 Task: Sort the products by relevance.
Action: Mouse pressed left at (21, 94)
Screenshot: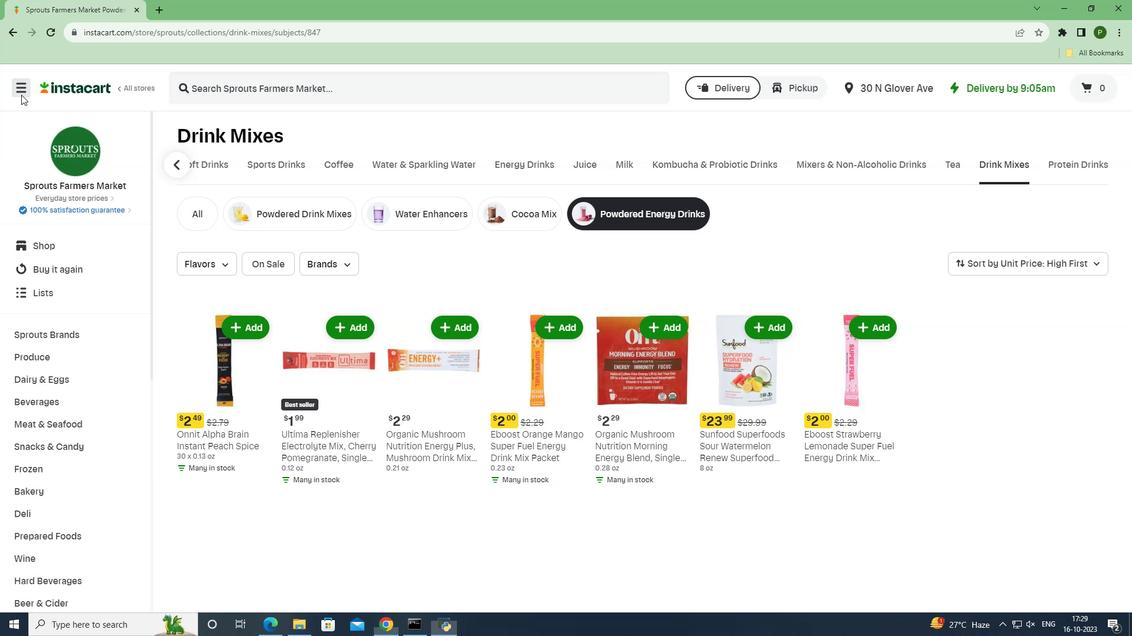 
Action: Mouse moved to (30, 306)
Screenshot: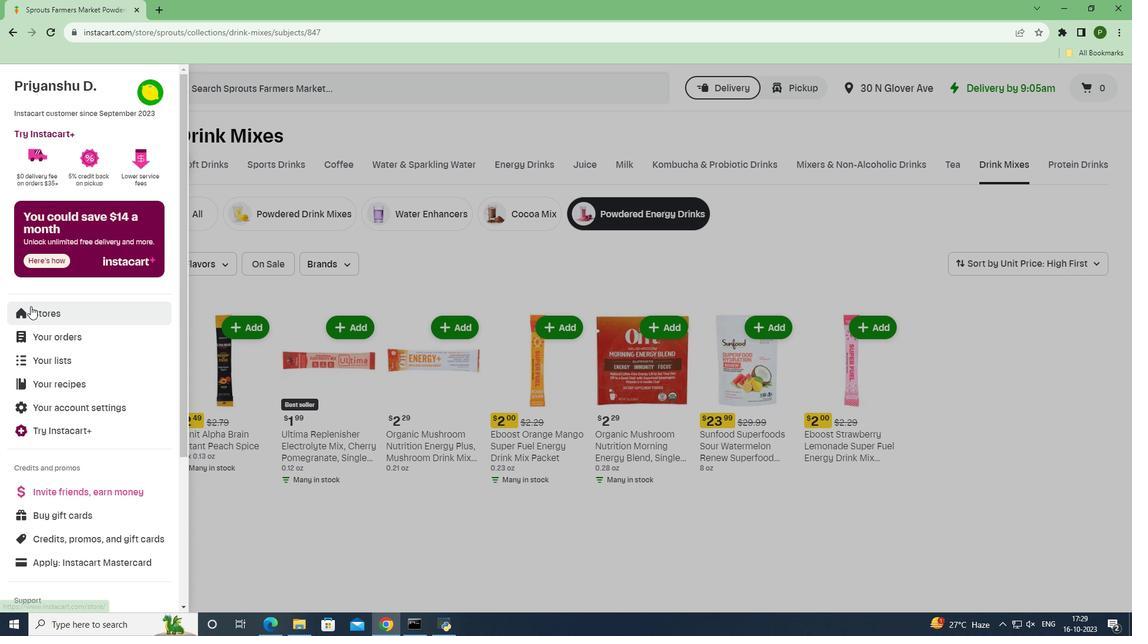 
Action: Mouse pressed left at (30, 306)
Screenshot: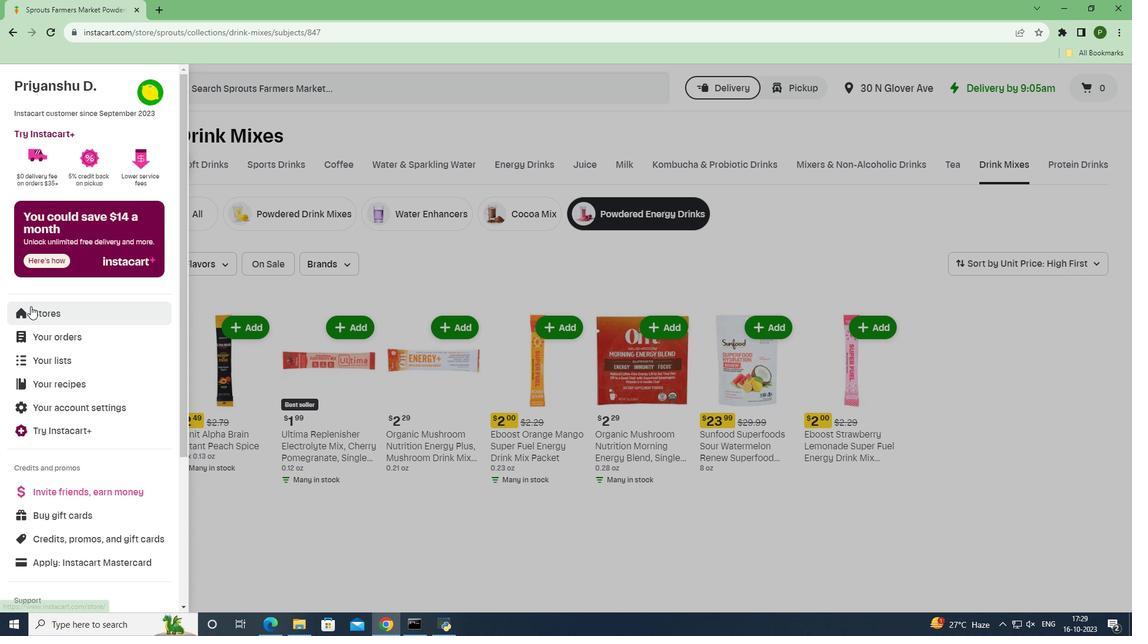 
Action: Mouse moved to (258, 140)
Screenshot: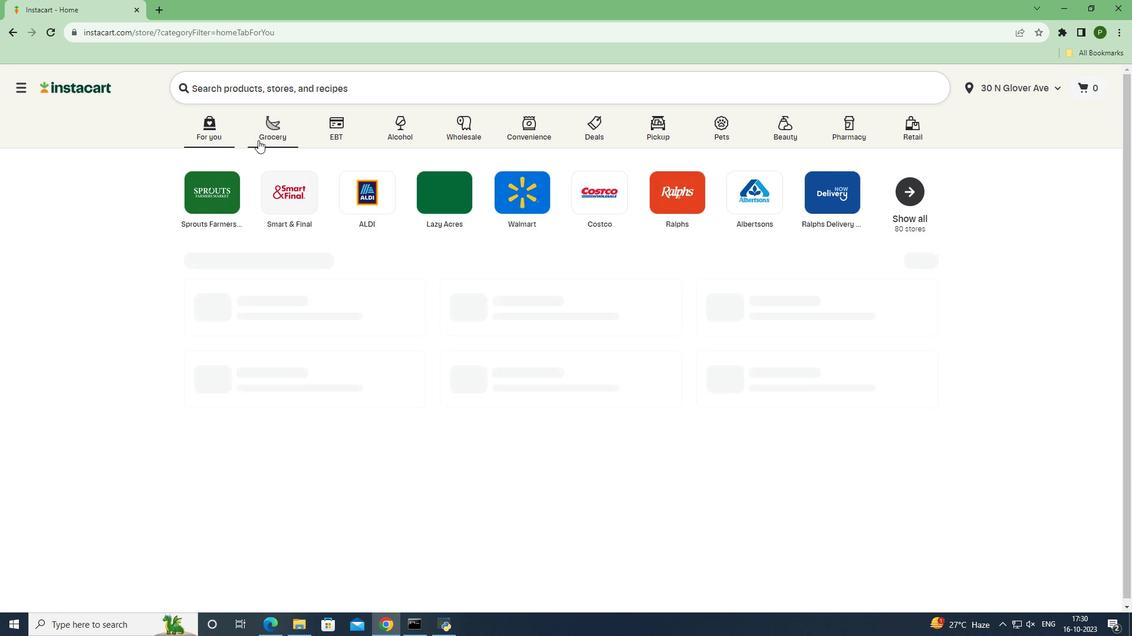 
Action: Mouse pressed left at (258, 140)
Screenshot: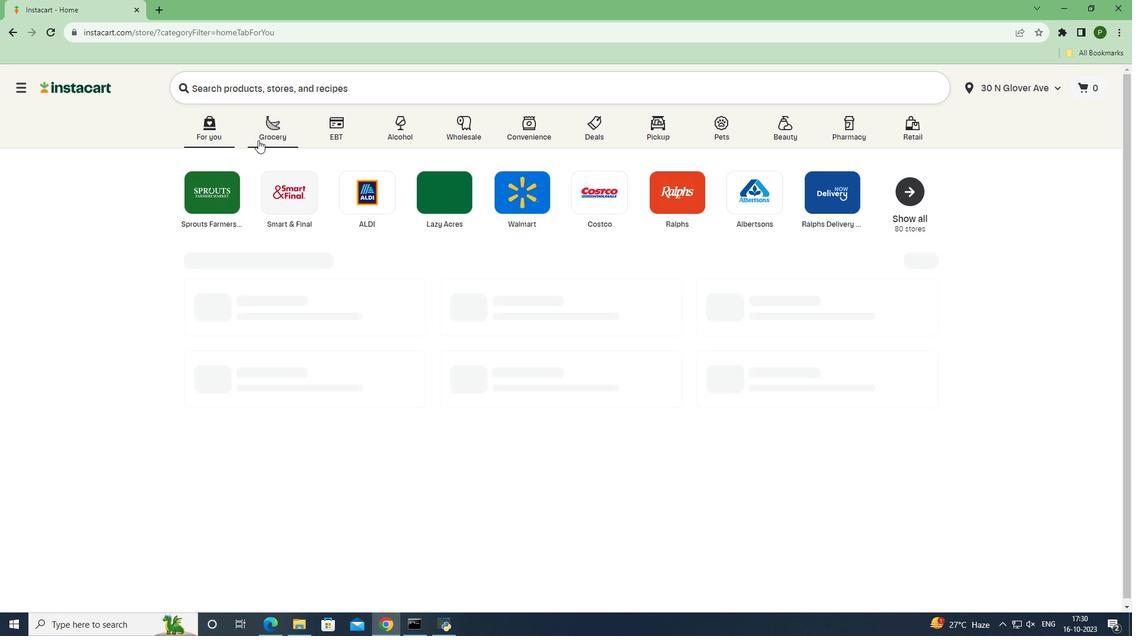 
Action: Mouse moved to (720, 278)
Screenshot: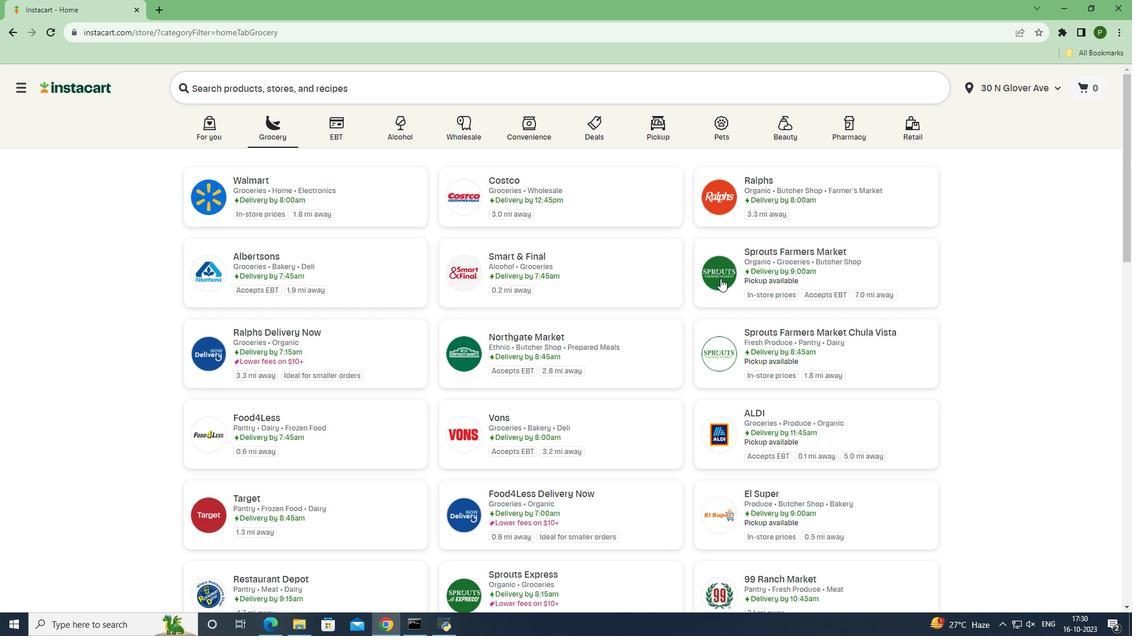 
Action: Mouse pressed left at (720, 278)
Screenshot: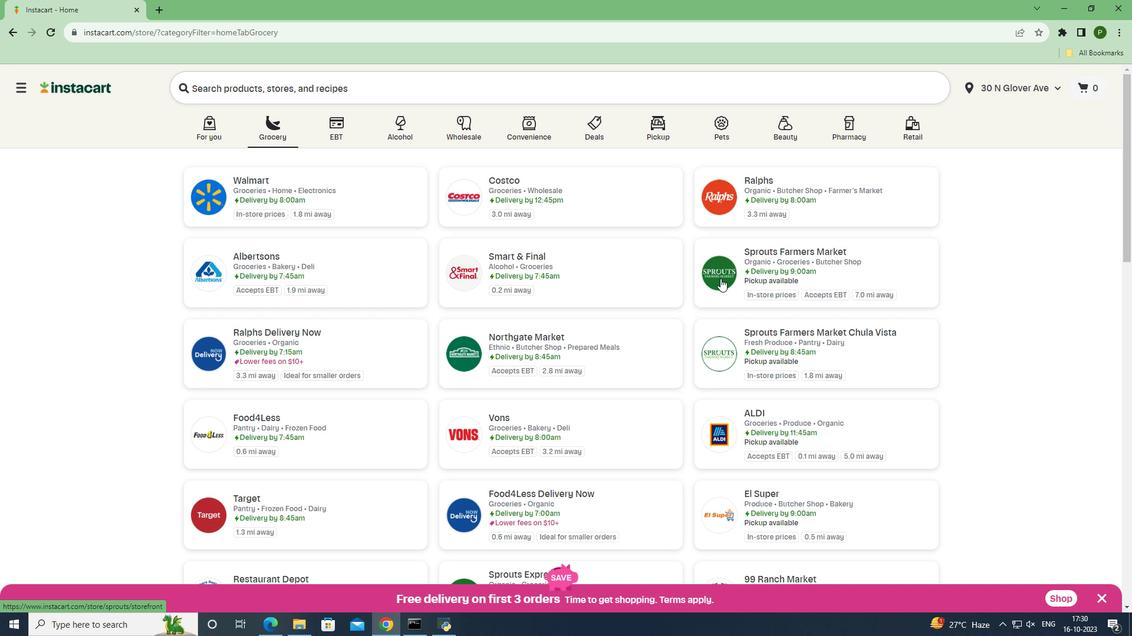 
Action: Mouse moved to (82, 405)
Screenshot: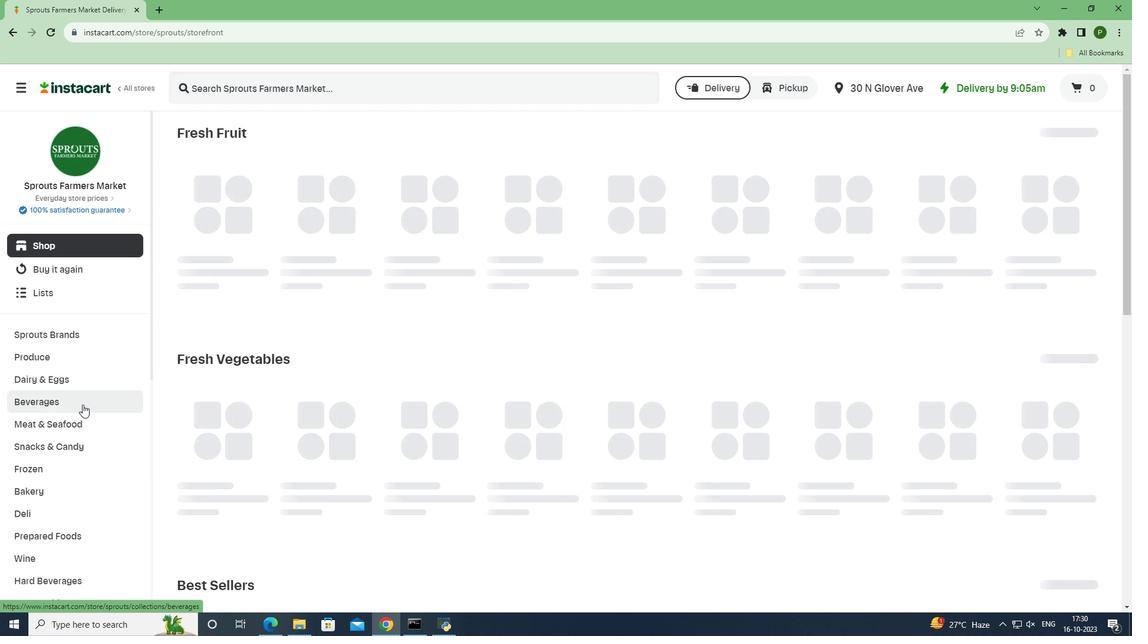 
Action: Mouse pressed left at (82, 405)
Screenshot: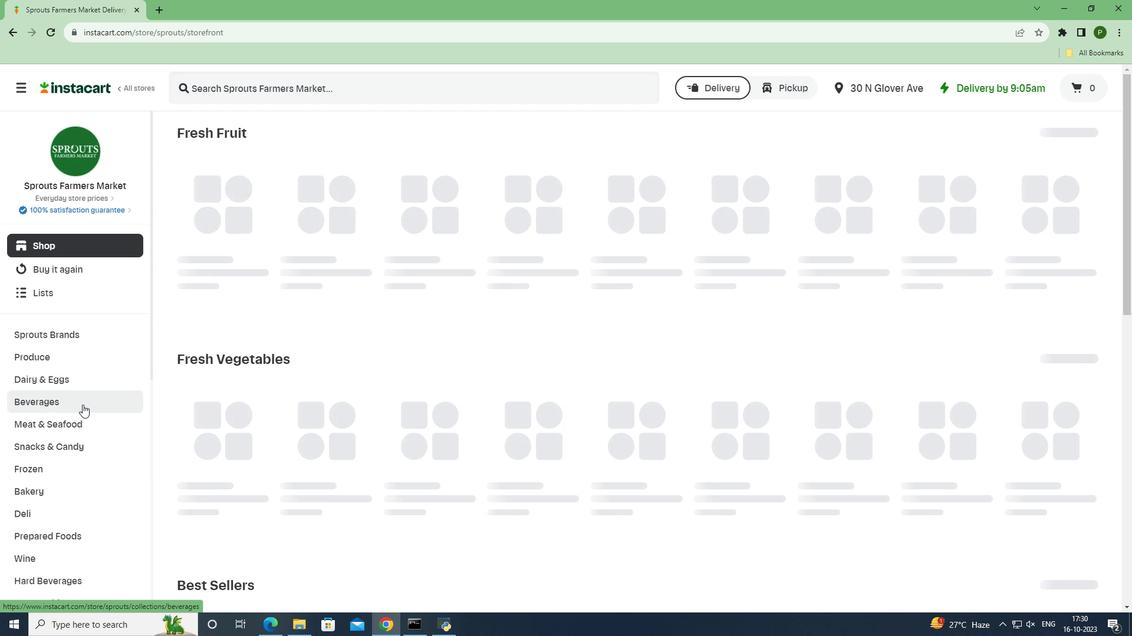 
Action: Mouse moved to (1058, 162)
Screenshot: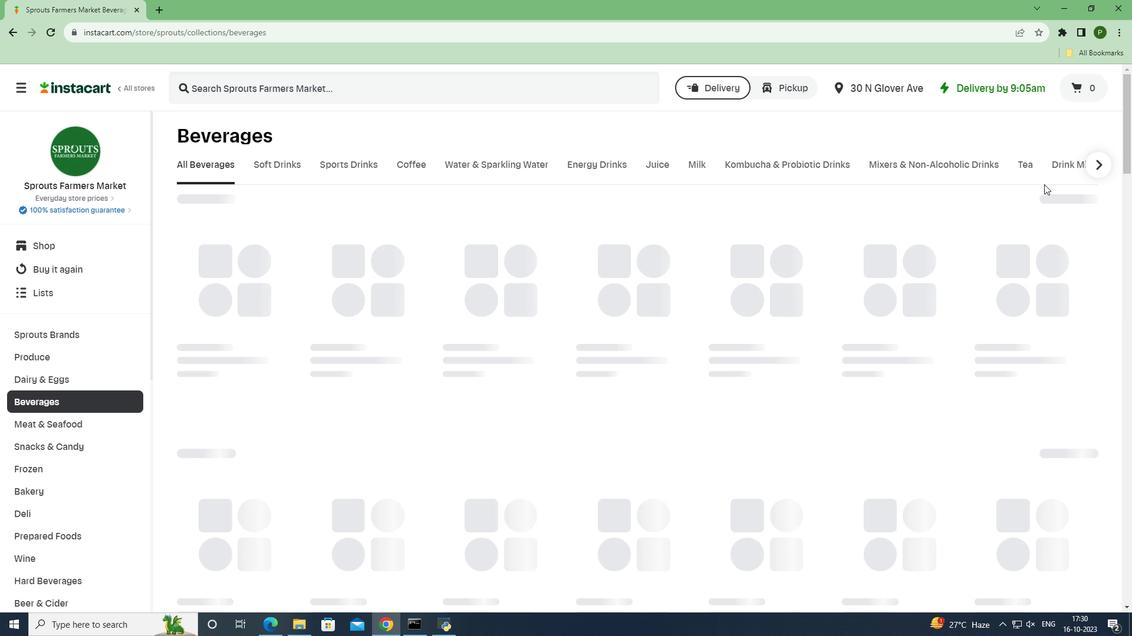 
Action: Mouse pressed left at (1058, 162)
Screenshot: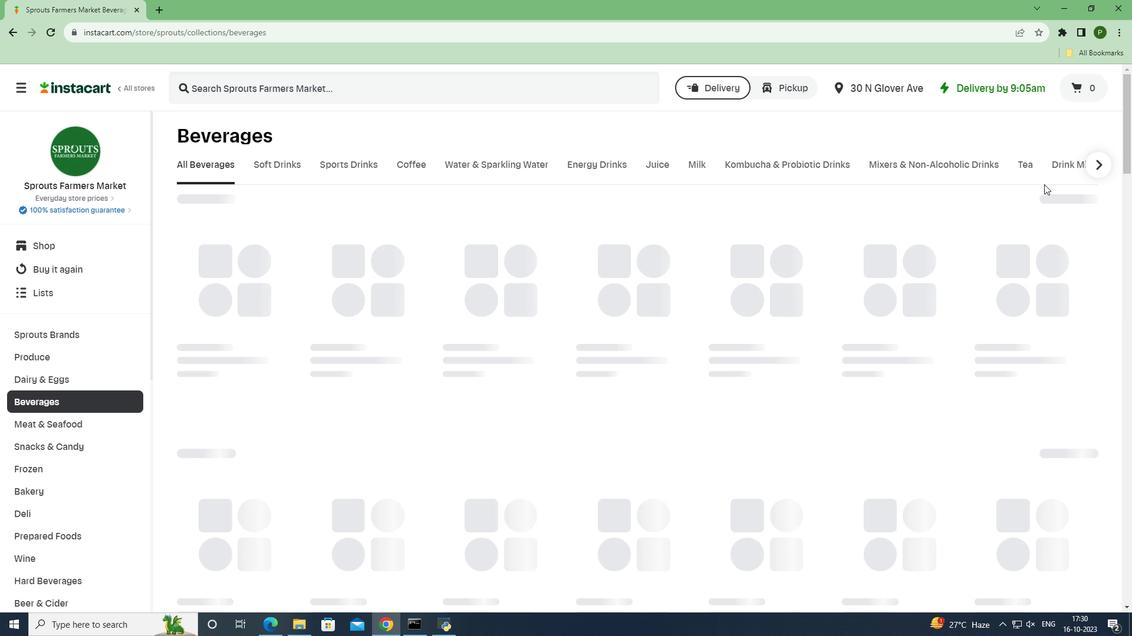 
Action: Mouse moved to (674, 212)
Screenshot: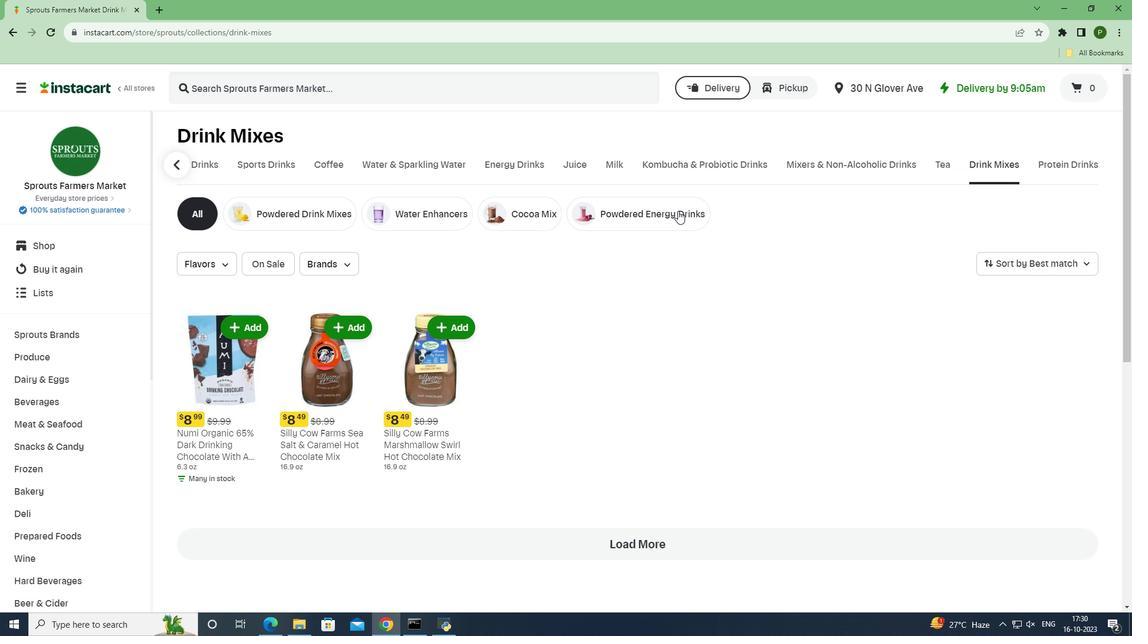 
Action: Mouse pressed left at (674, 212)
Screenshot: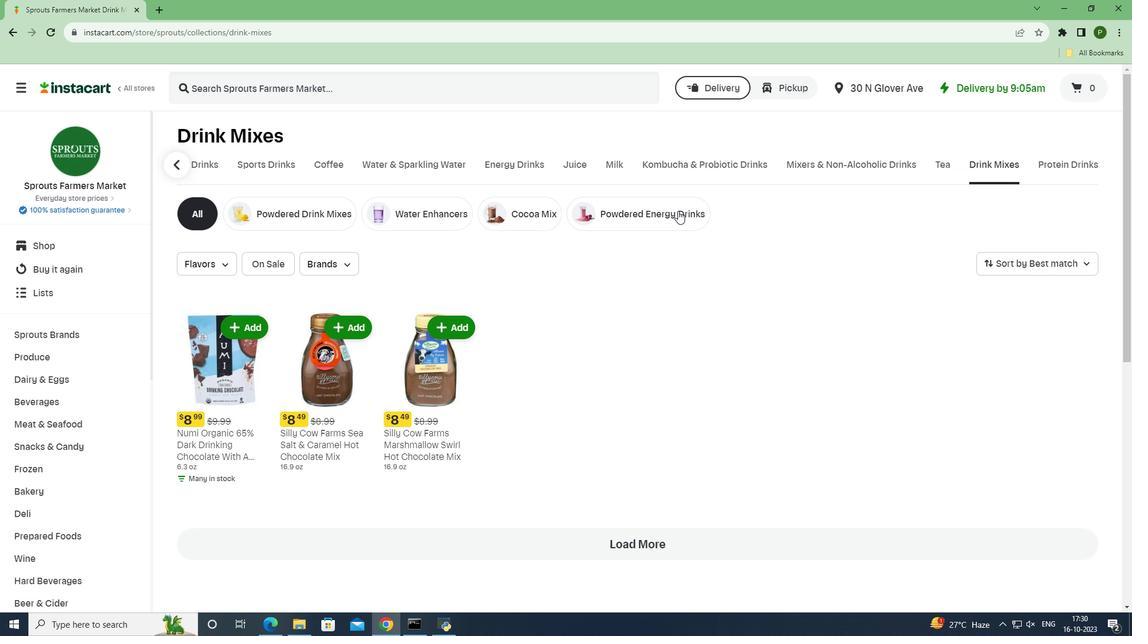 
Action: Mouse moved to (1014, 261)
Screenshot: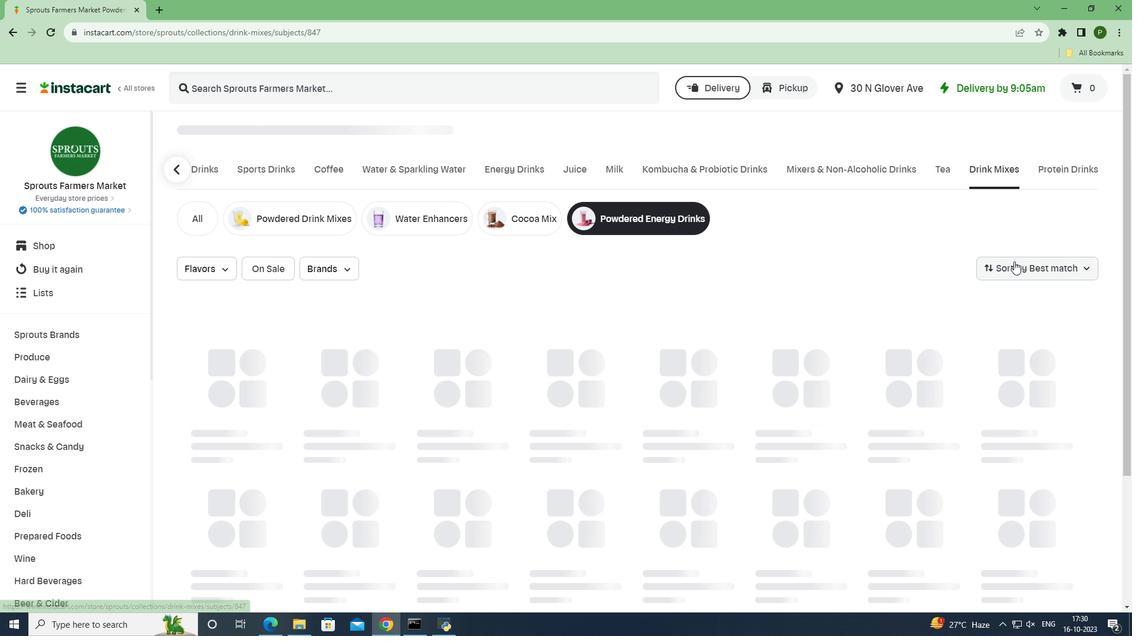 
Action: Mouse pressed left at (1014, 261)
Screenshot: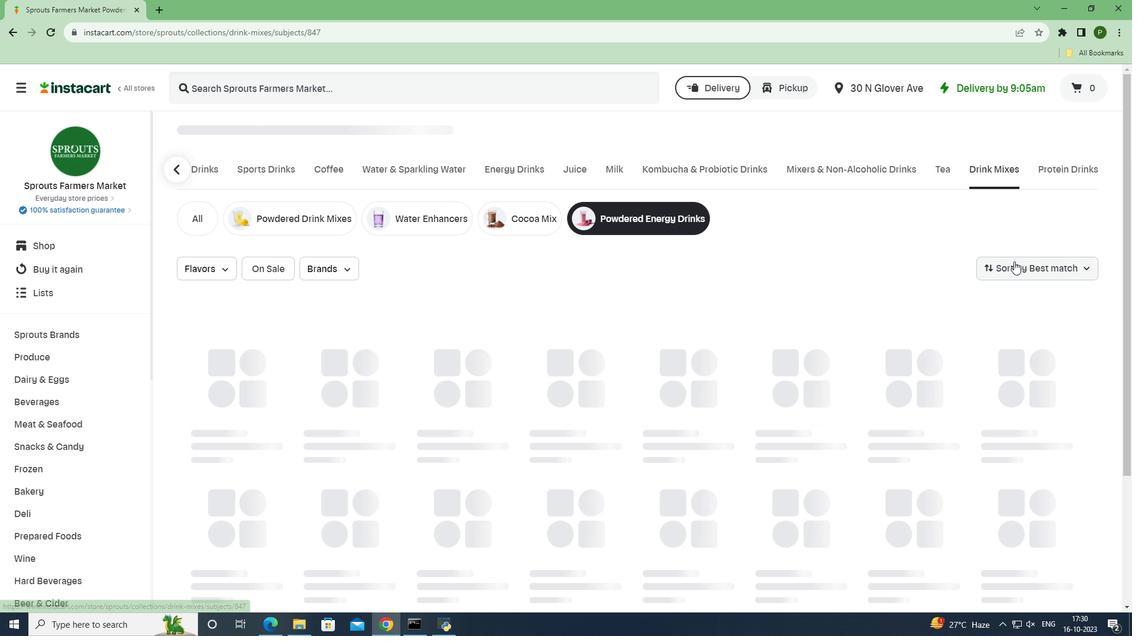
Action: Mouse moved to (1026, 432)
Screenshot: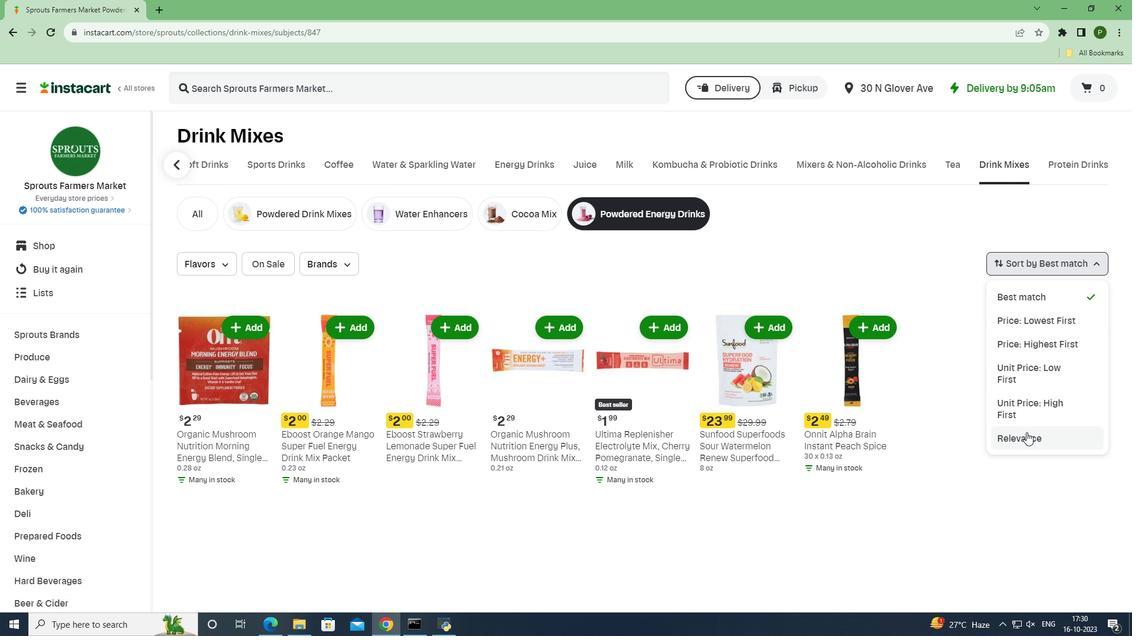 
Action: Mouse pressed left at (1026, 432)
Screenshot: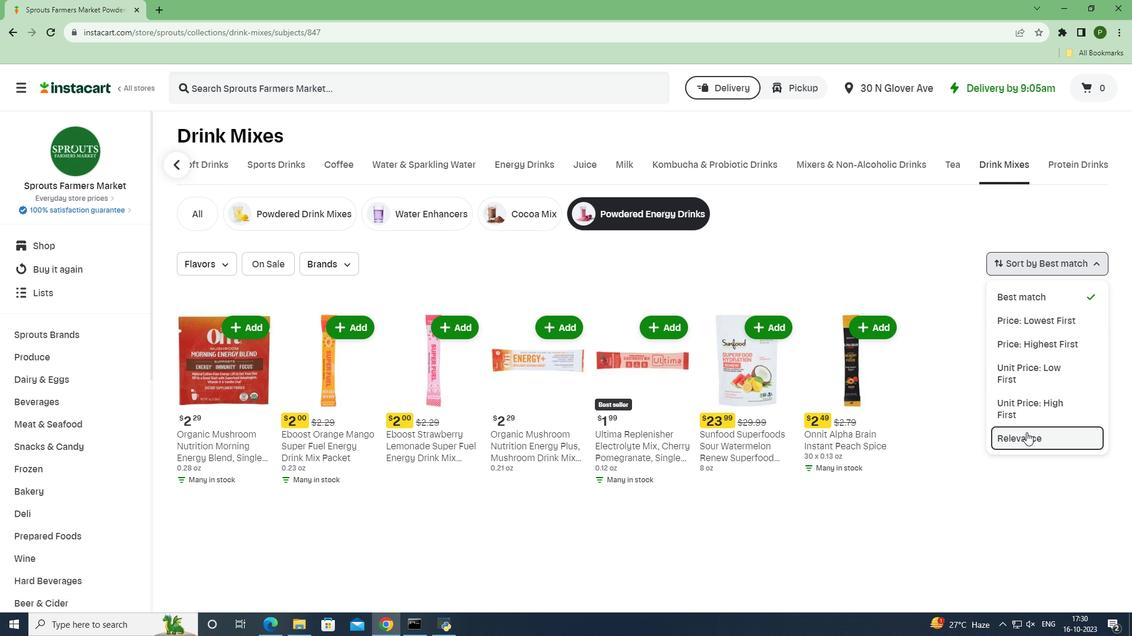 
Action: Mouse moved to (904, 457)
Screenshot: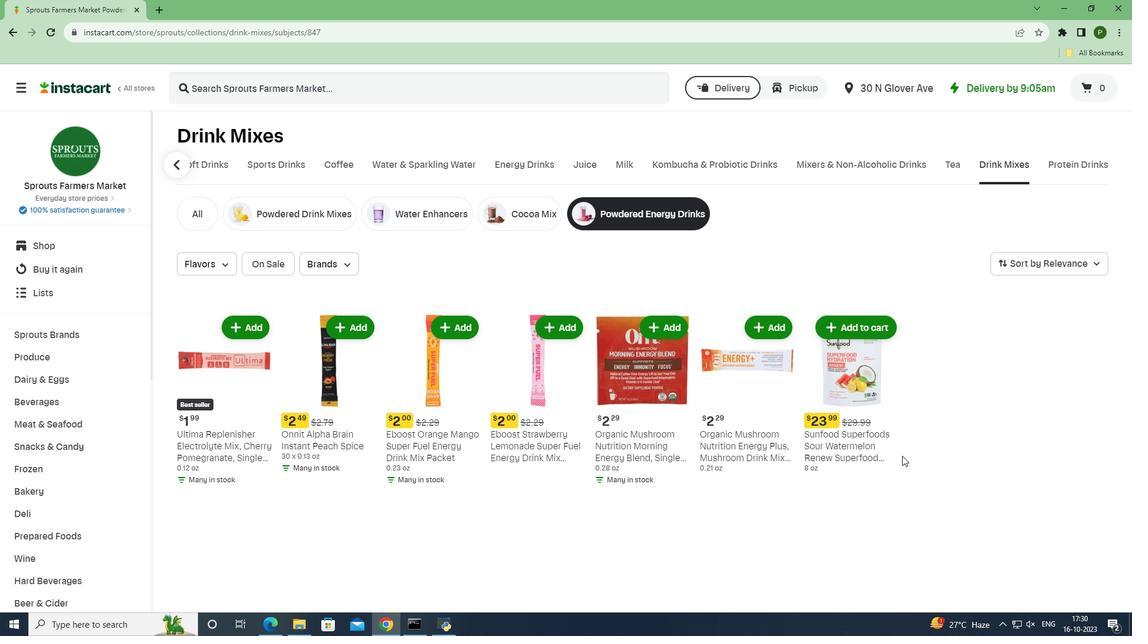 
